 Task: Enable the option "Allow DevTools to load resources, such as source maps, from remote file paths. Disabled by default for security reasons.".
Action: Mouse moved to (1144, 34)
Screenshot: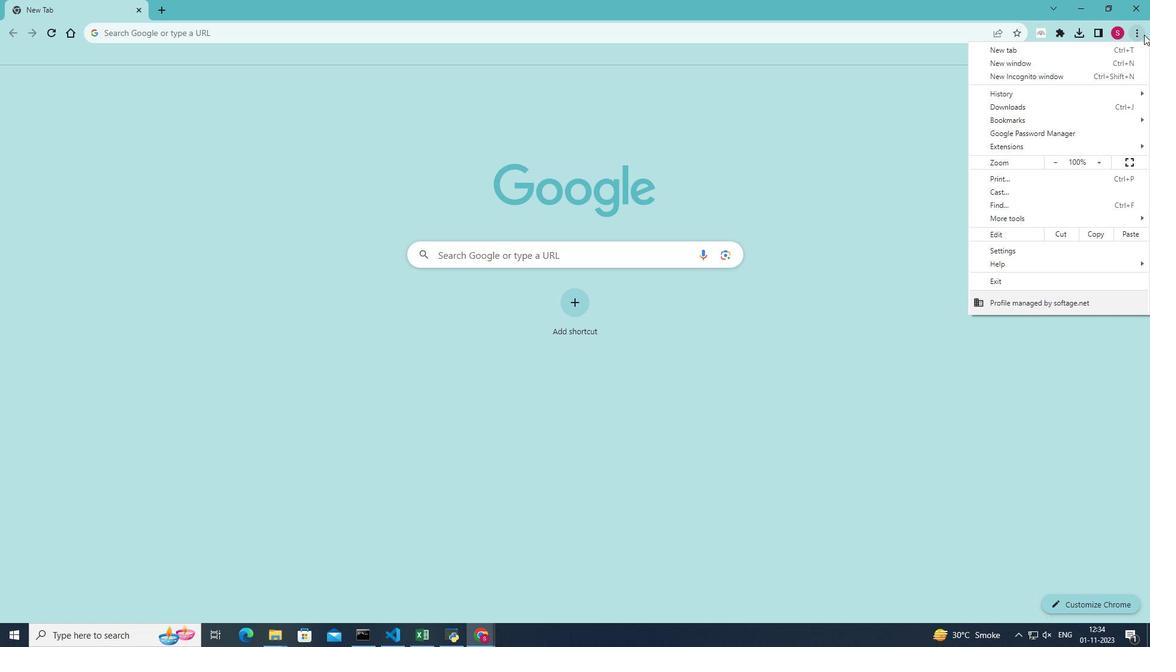 
Action: Mouse pressed left at (1144, 34)
Screenshot: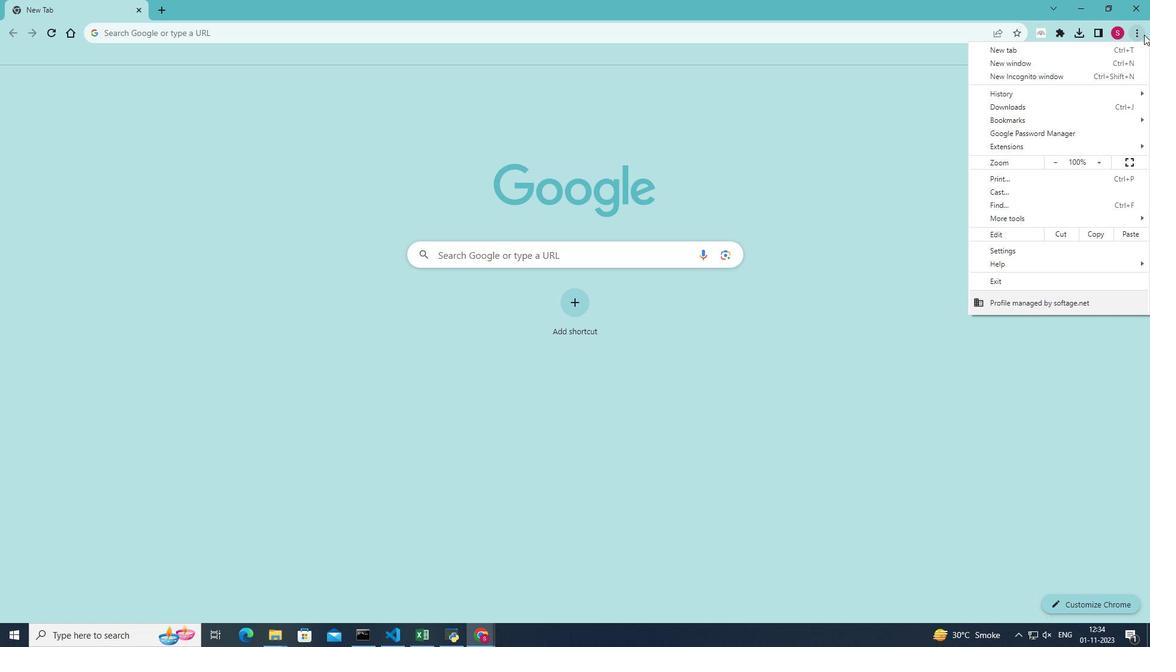 
Action: Mouse moved to (1010, 218)
Screenshot: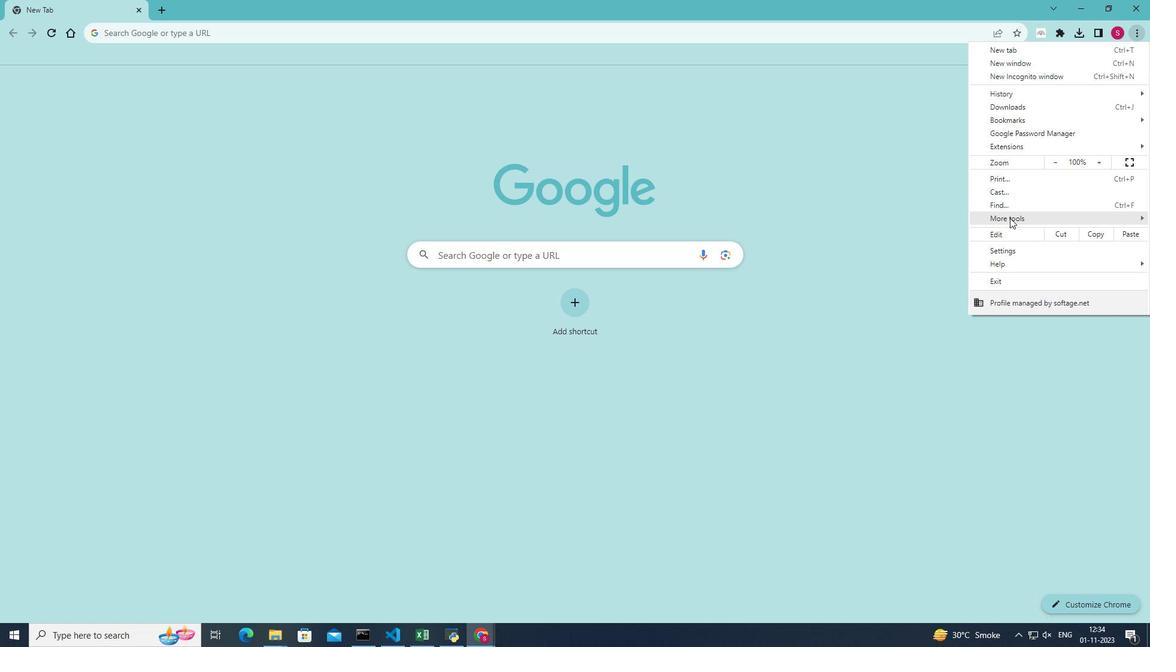 
Action: Mouse pressed left at (1010, 218)
Screenshot: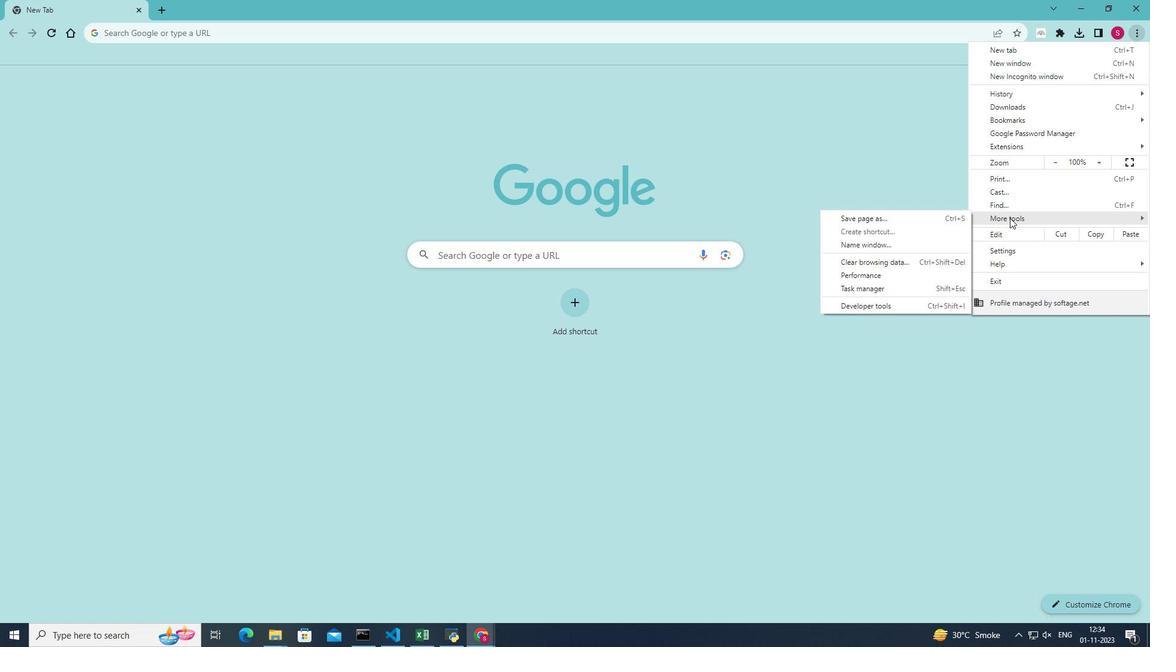 
Action: Mouse moved to (885, 303)
Screenshot: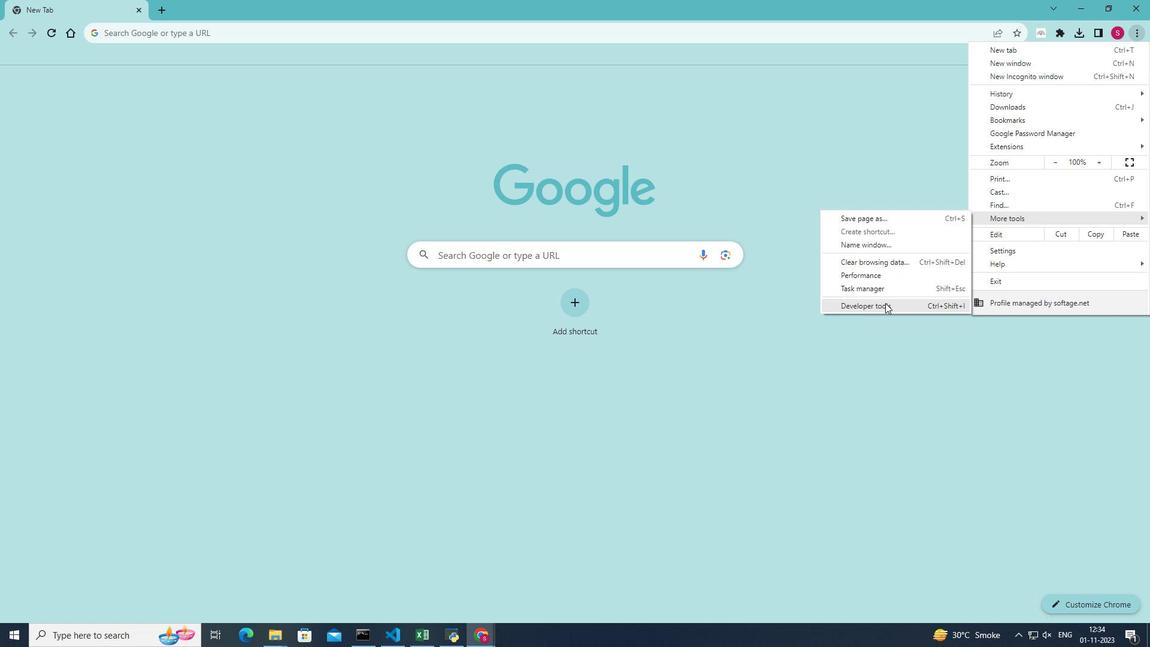 
Action: Mouse pressed left at (885, 303)
Screenshot: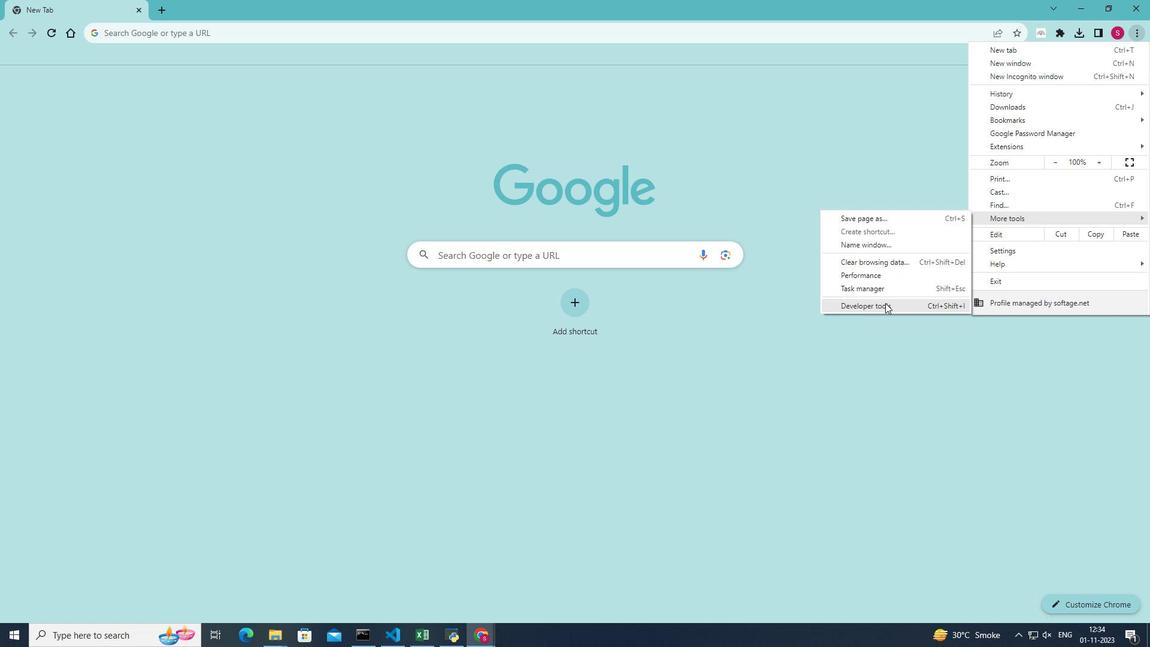 
Action: Mouse moved to (1108, 74)
Screenshot: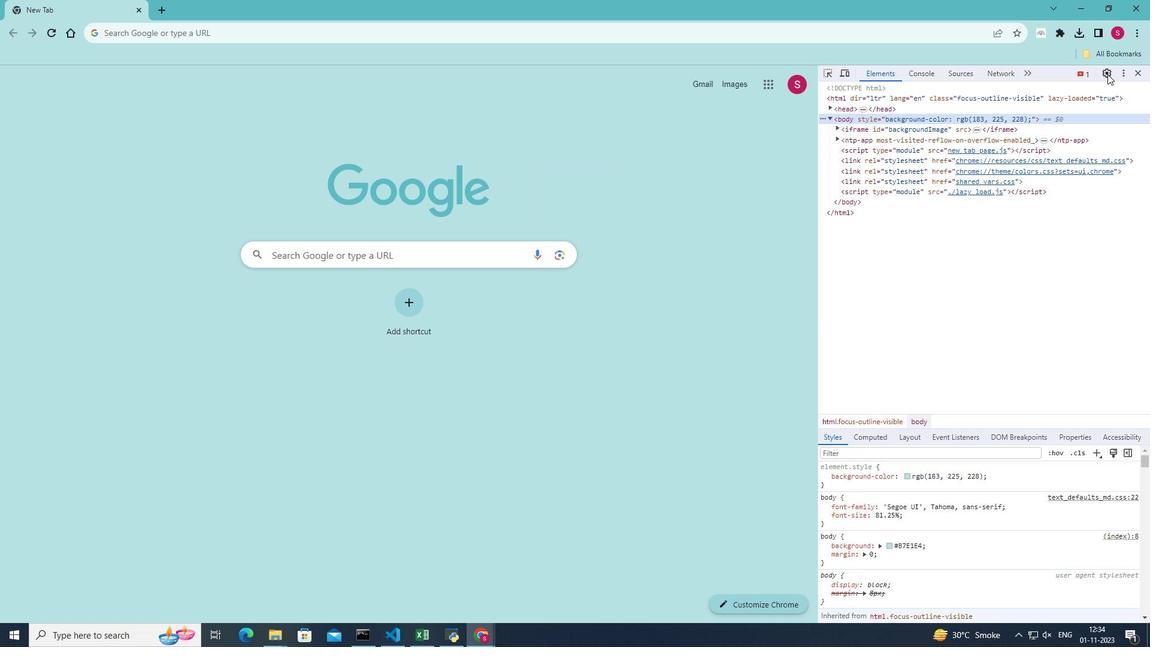 
Action: Mouse pressed left at (1108, 74)
Screenshot: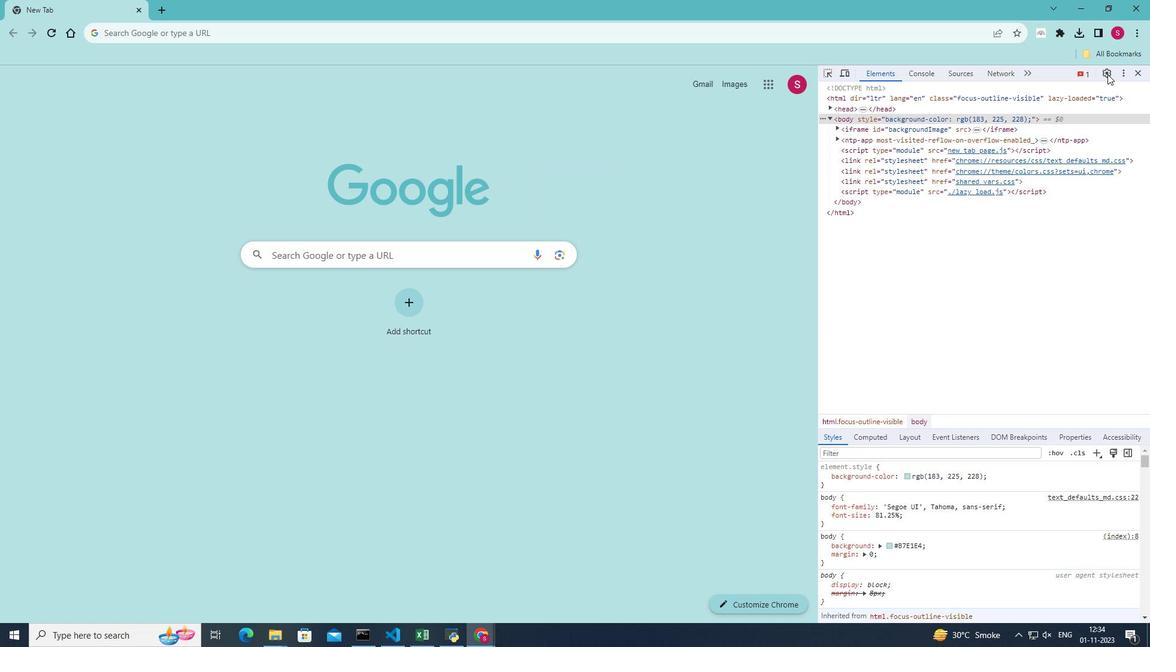 
Action: Mouse moved to (1011, 332)
Screenshot: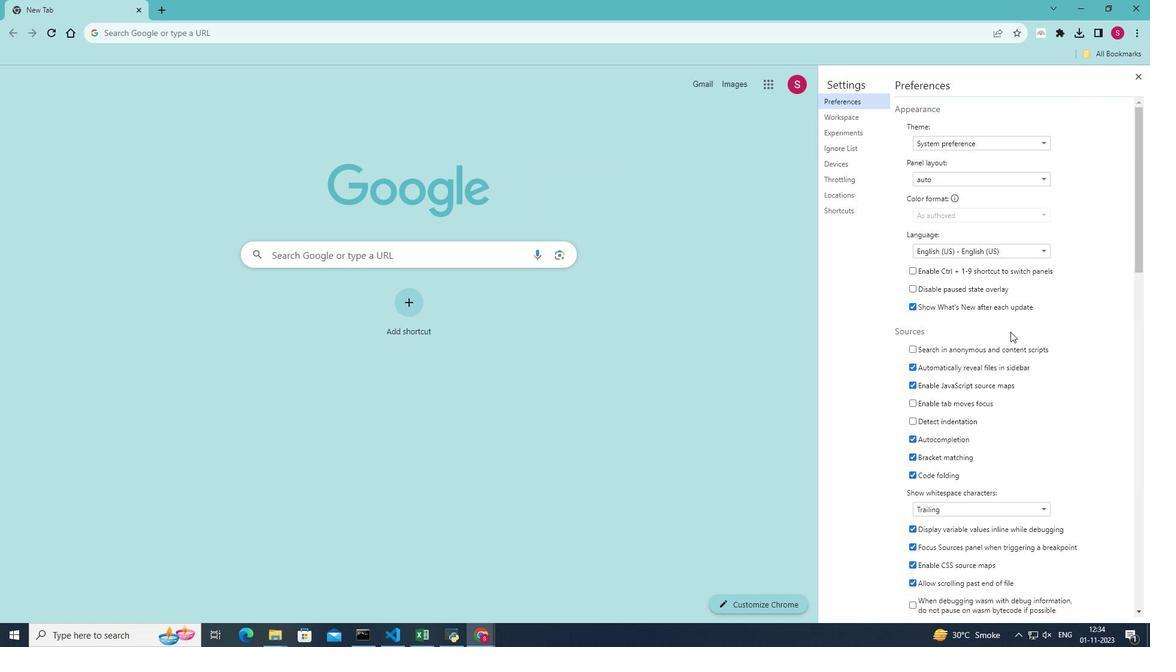 
Action: Mouse scrolled (1011, 331) with delta (0, 0)
Screenshot: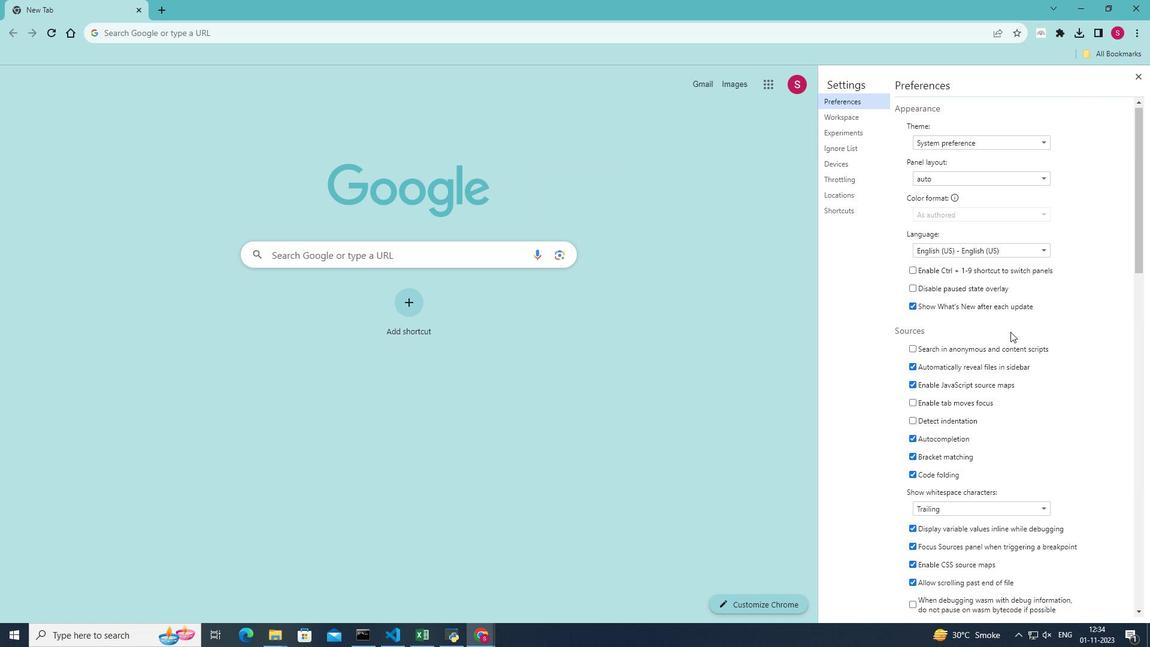 
Action: Mouse scrolled (1011, 331) with delta (0, 0)
Screenshot: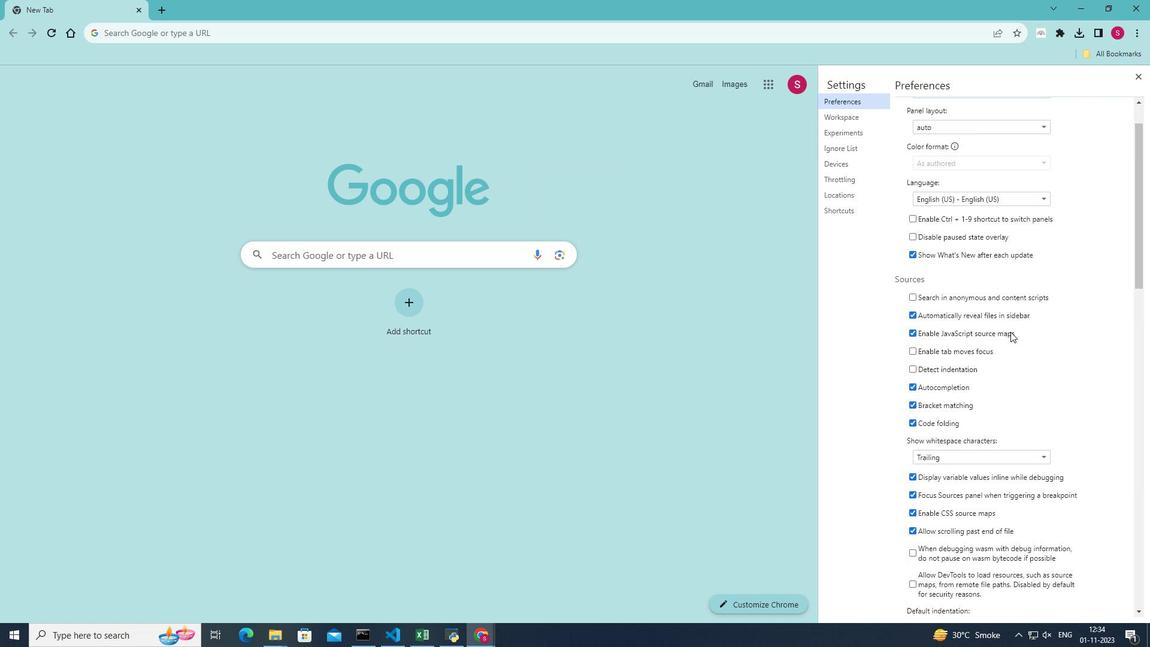 
Action: Mouse scrolled (1011, 331) with delta (0, 0)
Screenshot: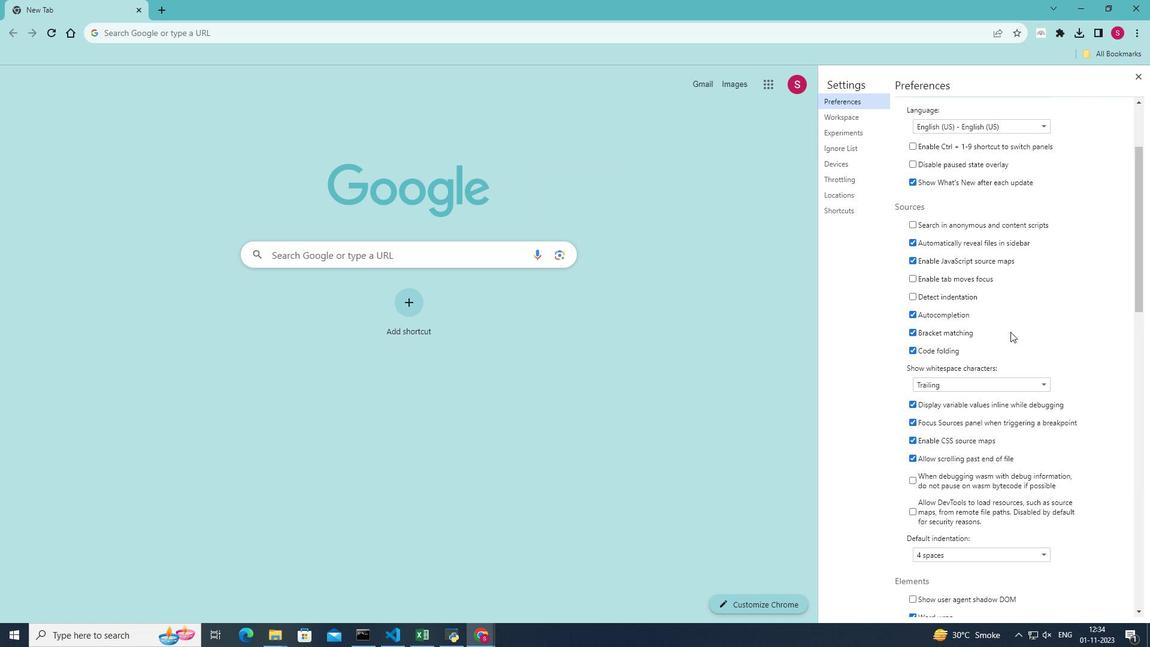 
Action: Mouse scrolled (1011, 331) with delta (0, 0)
Screenshot: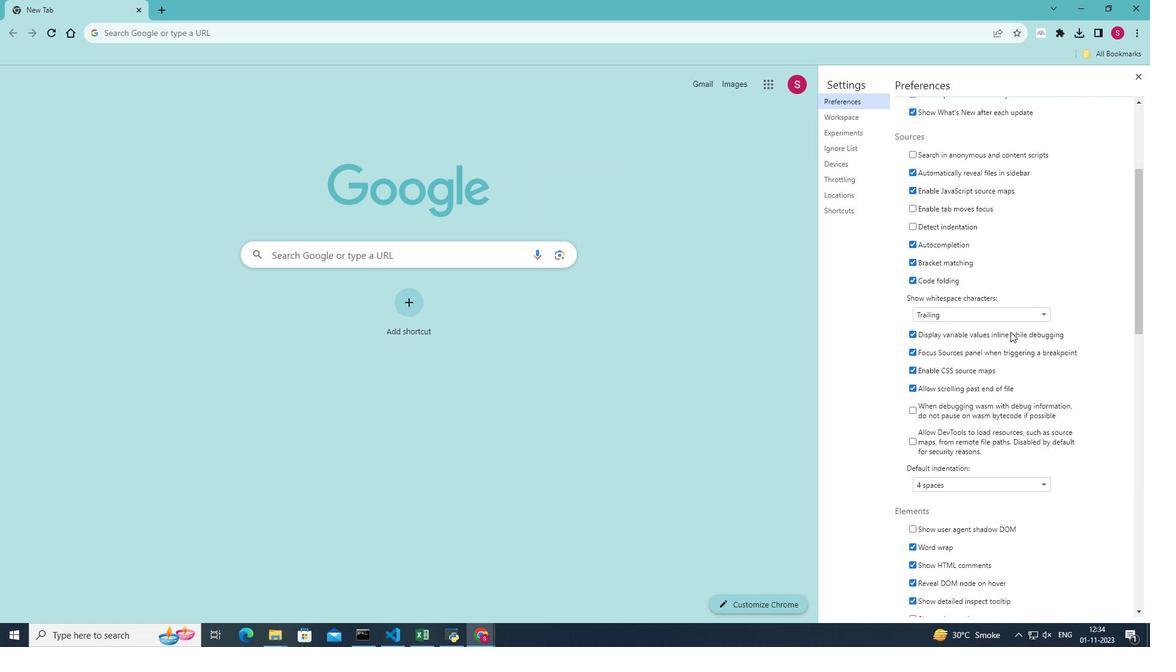 
Action: Mouse moved to (910, 396)
Screenshot: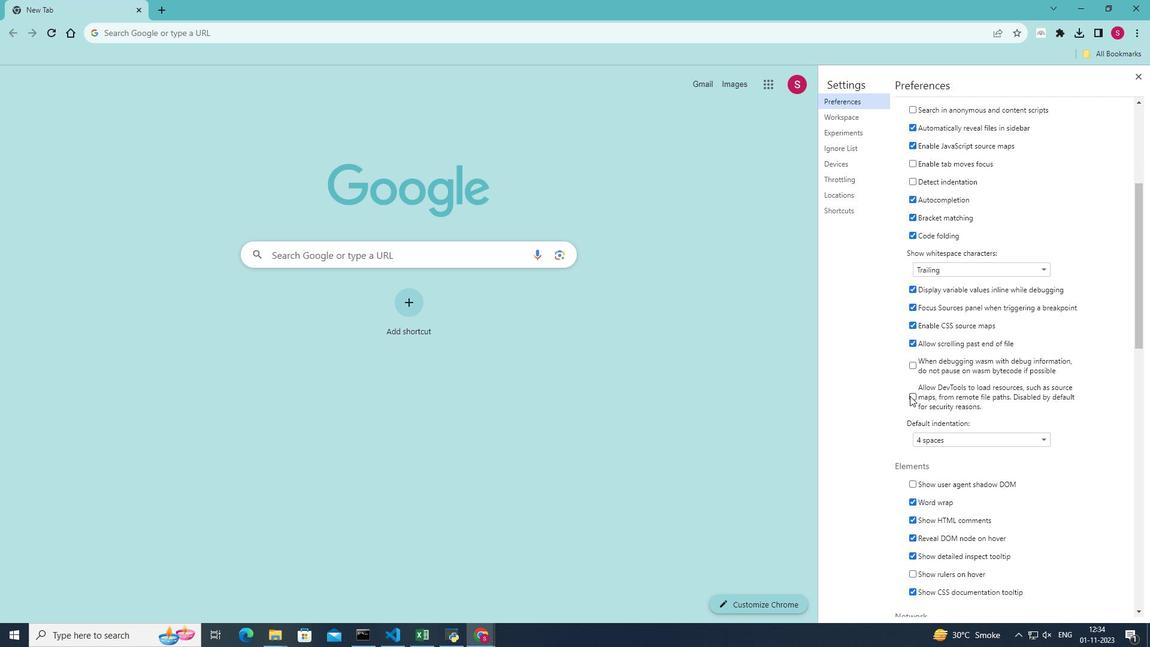 
Action: Mouse pressed left at (910, 396)
Screenshot: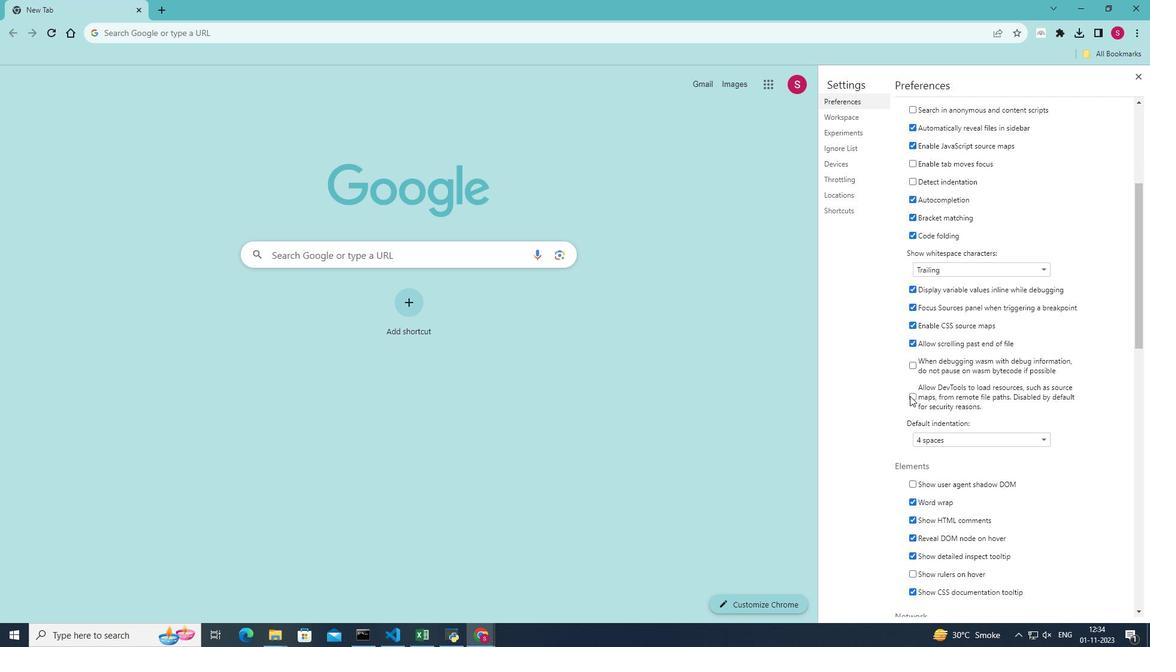 
Action: Mouse moved to (1039, 388)
Screenshot: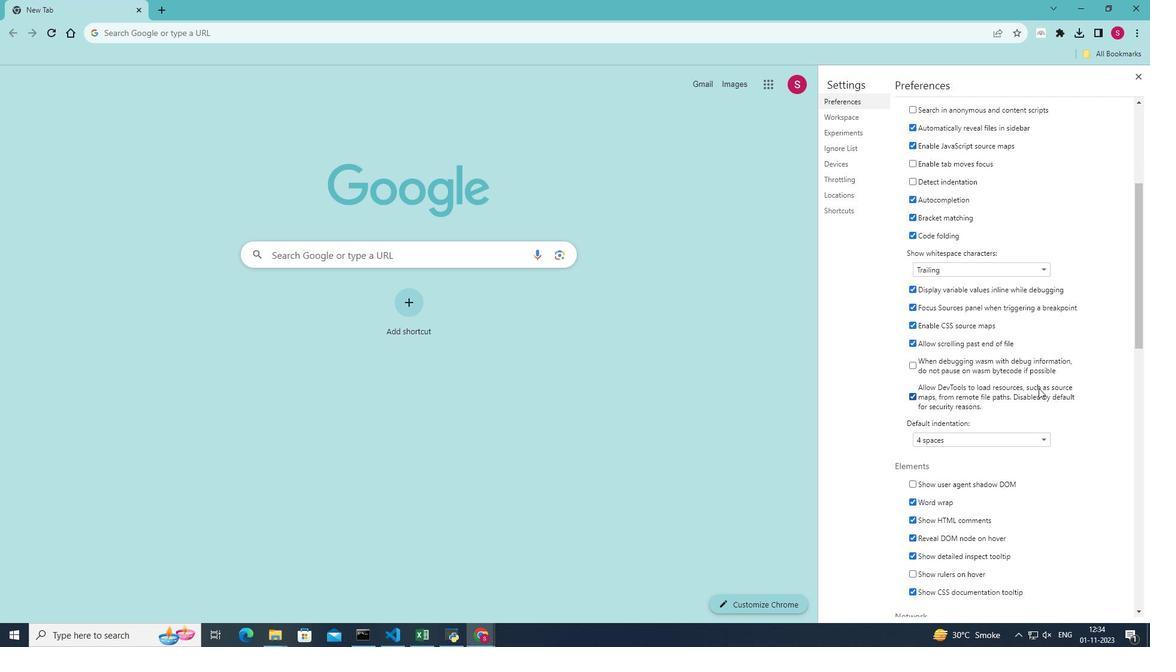 
